 Task: Add Now Lemon Essential Oil to the cart.
Action: Mouse moved to (858, 292)
Screenshot: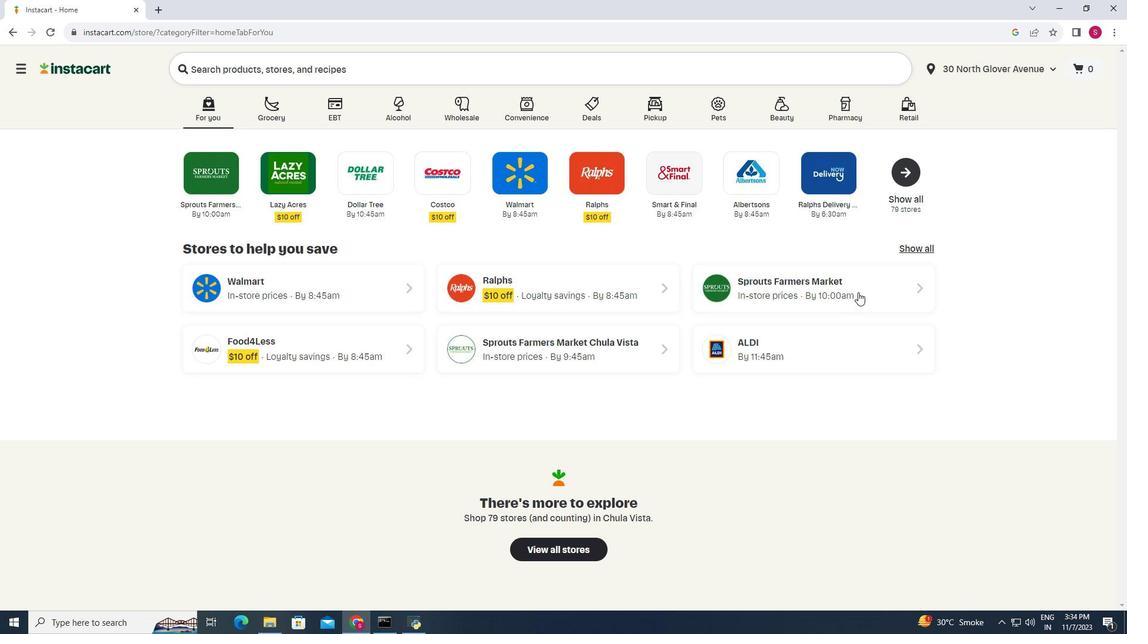 
Action: Mouse pressed left at (858, 292)
Screenshot: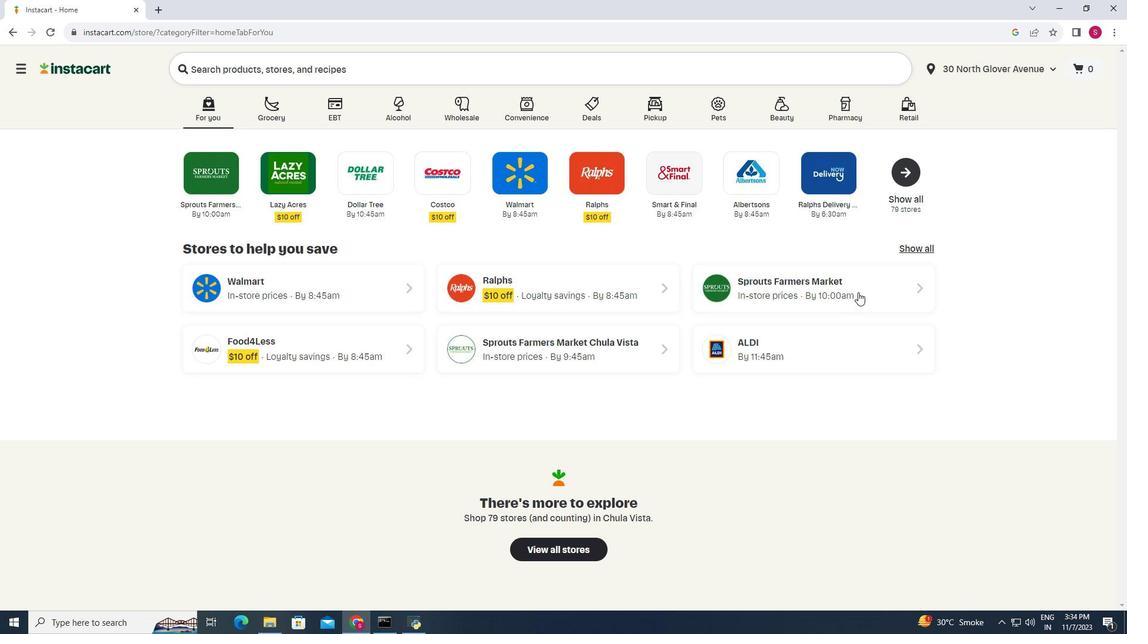 
Action: Mouse moved to (77, 439)
Screenshot: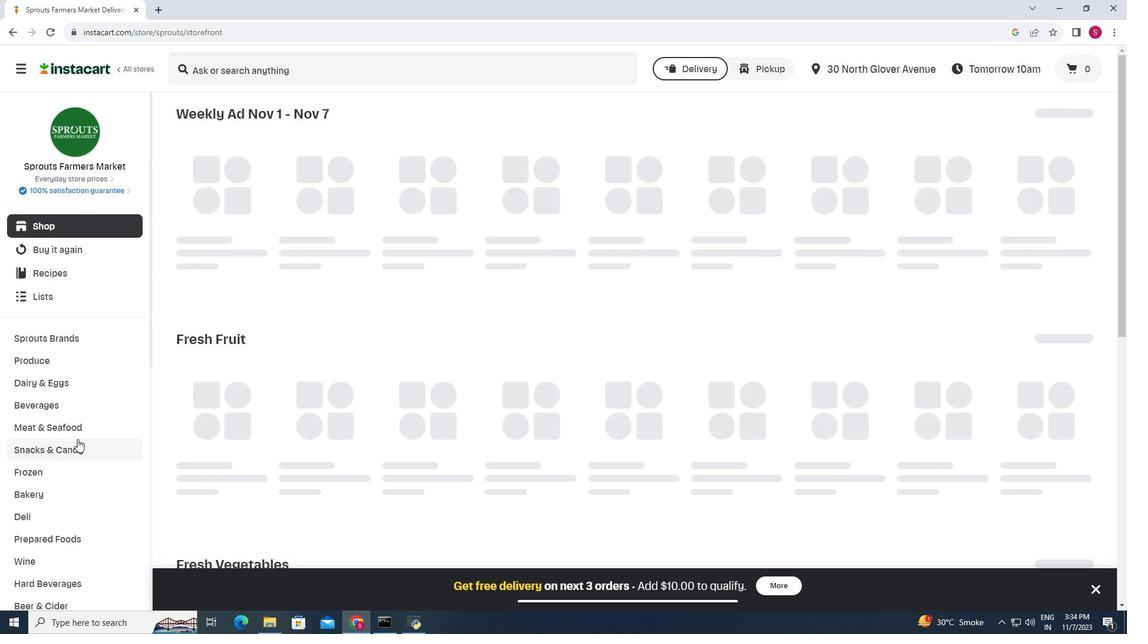 
Action: Mouse scrolled (77, 438) with delta (0, 0)
Screenshot: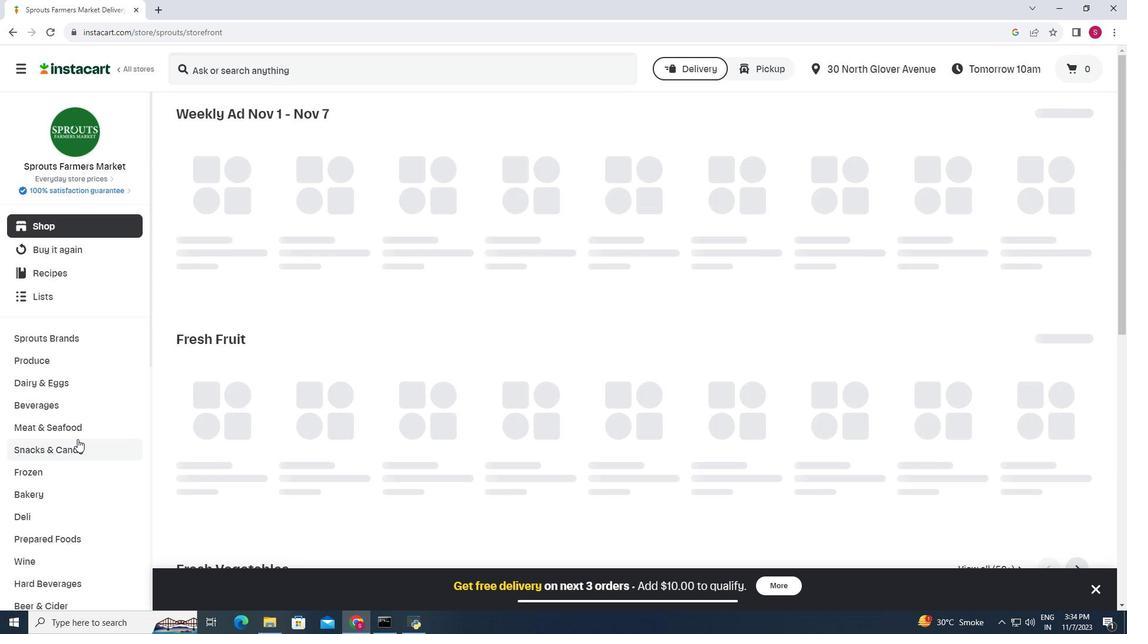 
Action: Mouse scrolled (77, 438) with delta (0, 0)
Screenshot: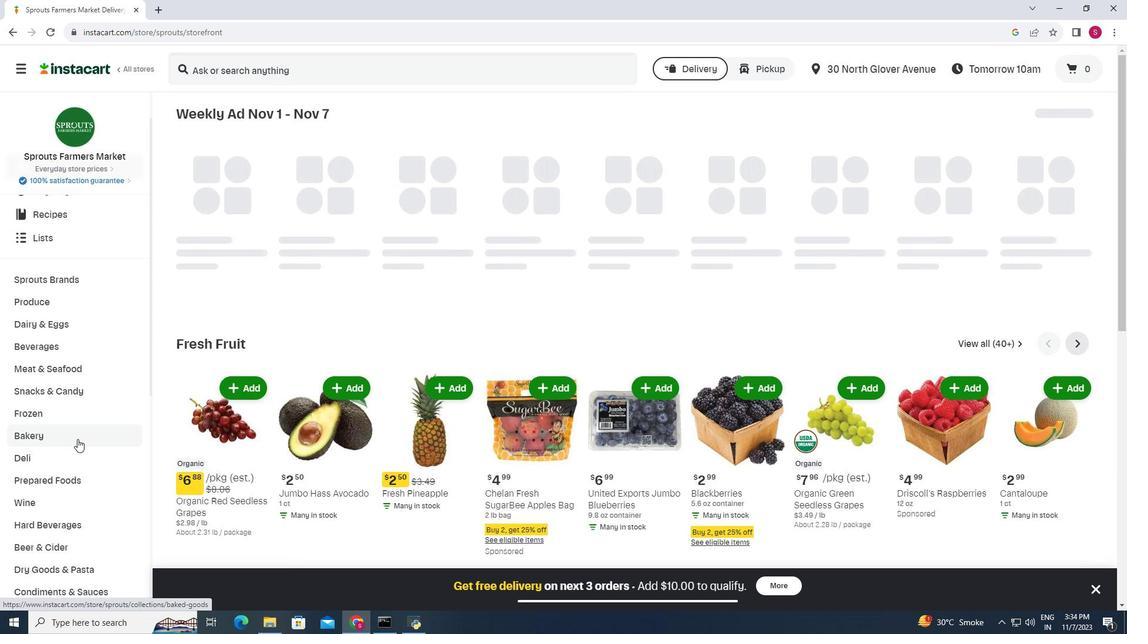 
Action: Mouse scrolled (77, 438) with delta (0, 0)
Screenshot: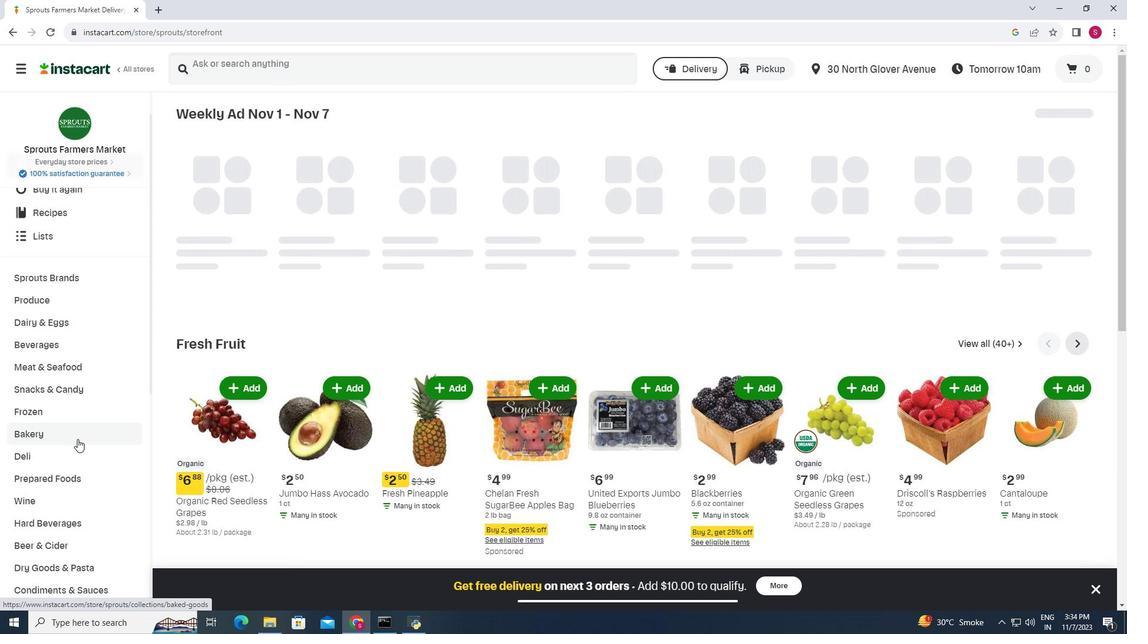 
Action: Mouse scrolled (77, 438) with delta (0, 0)
Screenshot: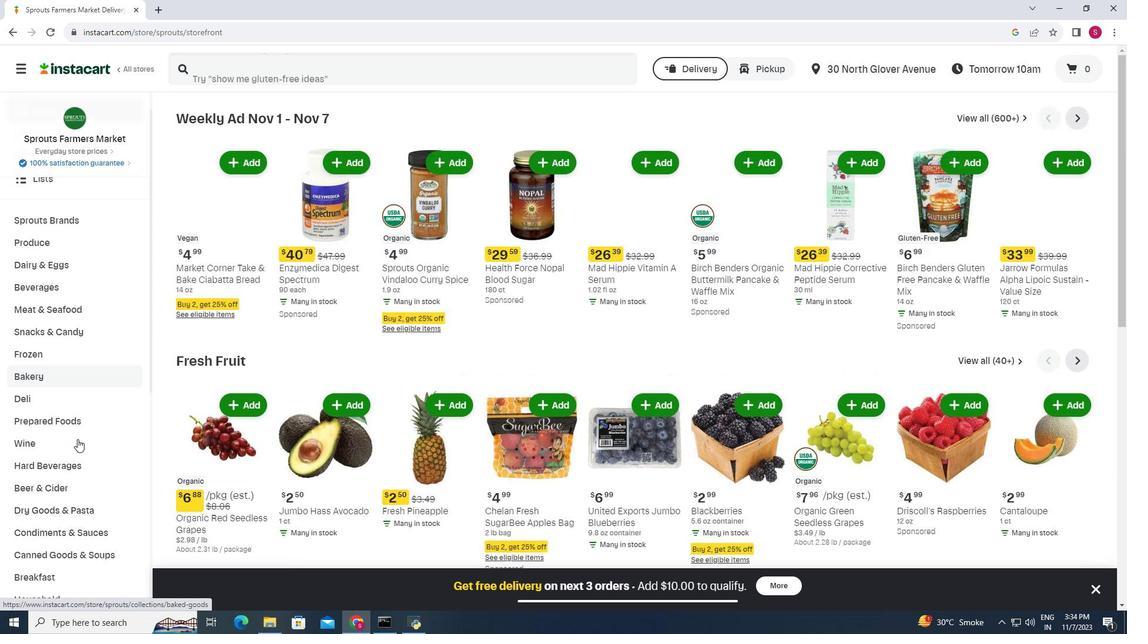 
Action: Mouse moved to (75, 458)
Screenshot: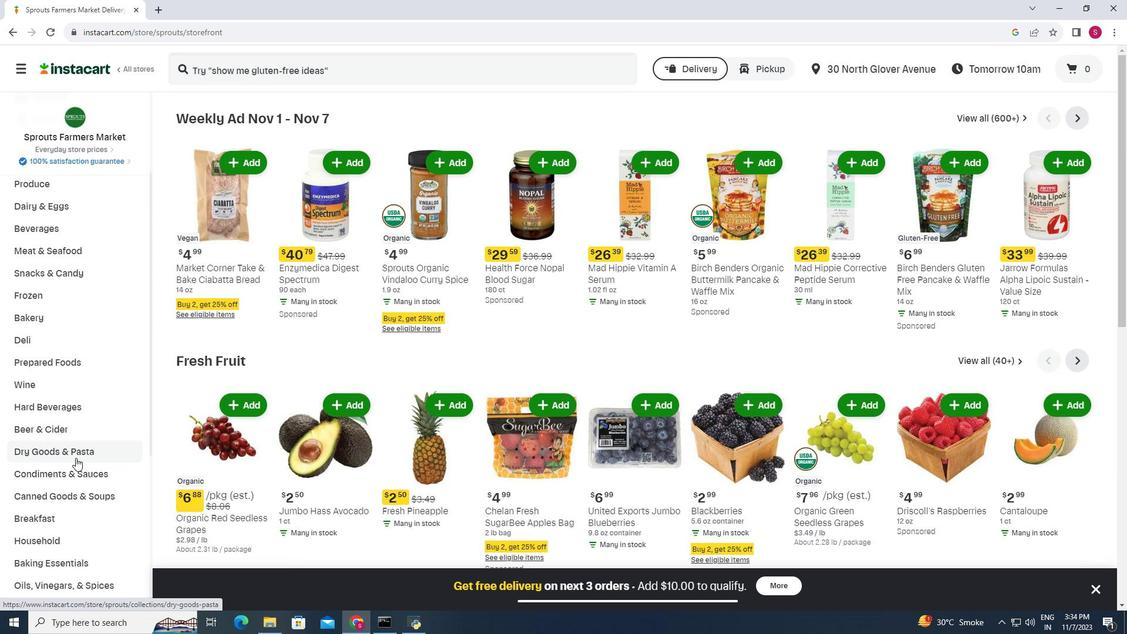 
Action: Mouse scrolled (75, 457) with delta (0, 0)
Screenshot: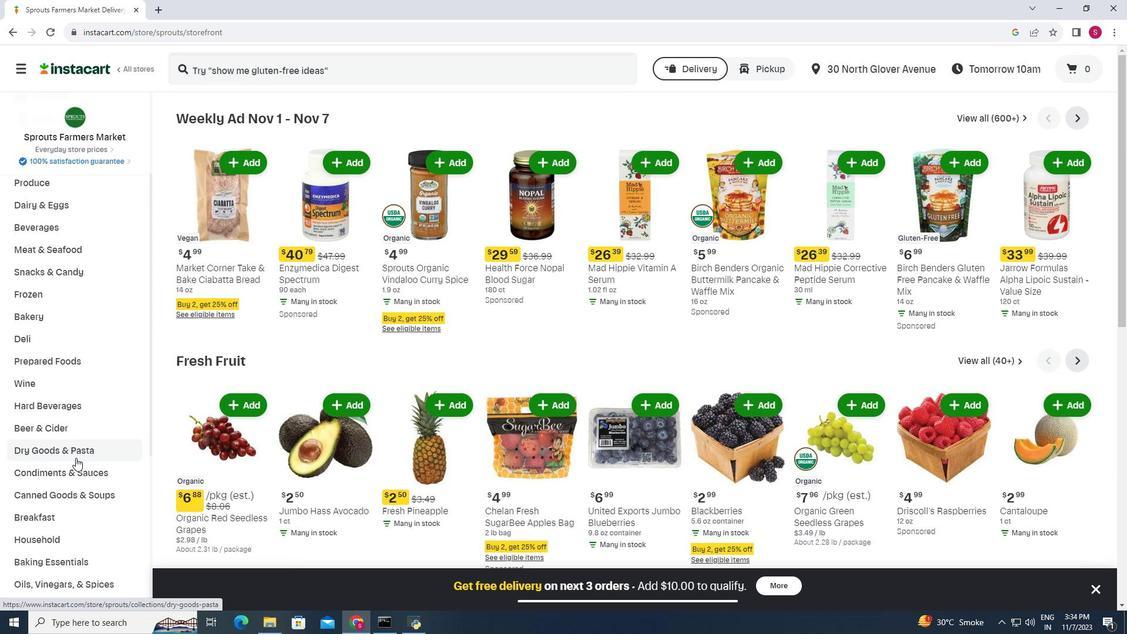 
Action: Mouse moved to (68, 479)
Screenshot: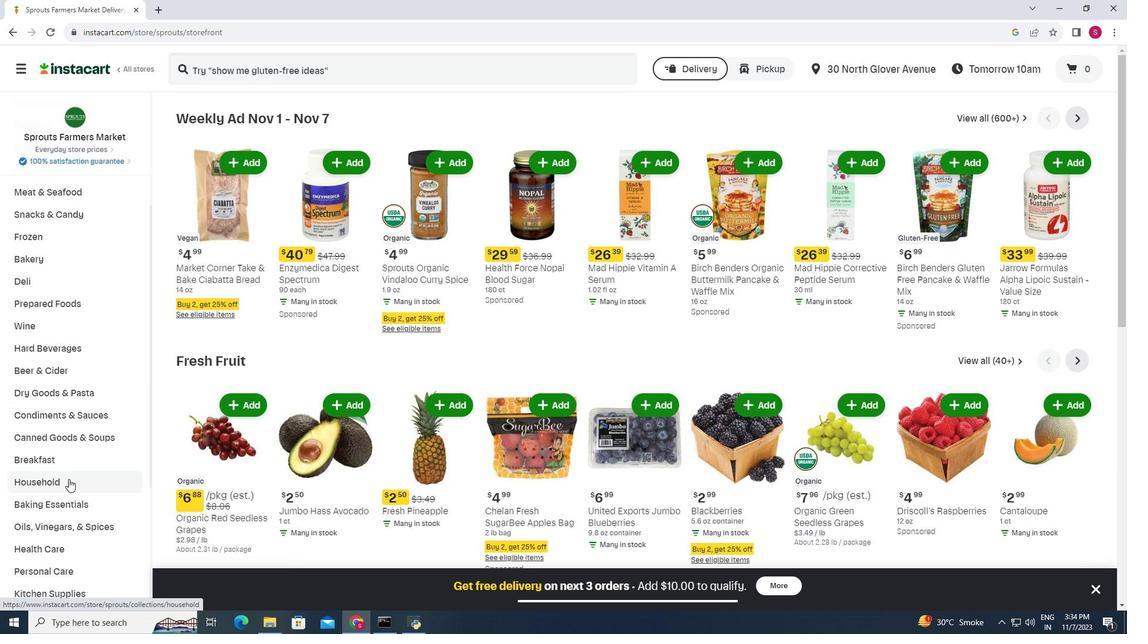 
Action: Mouse pressed left at (68, 479)
Screenshot: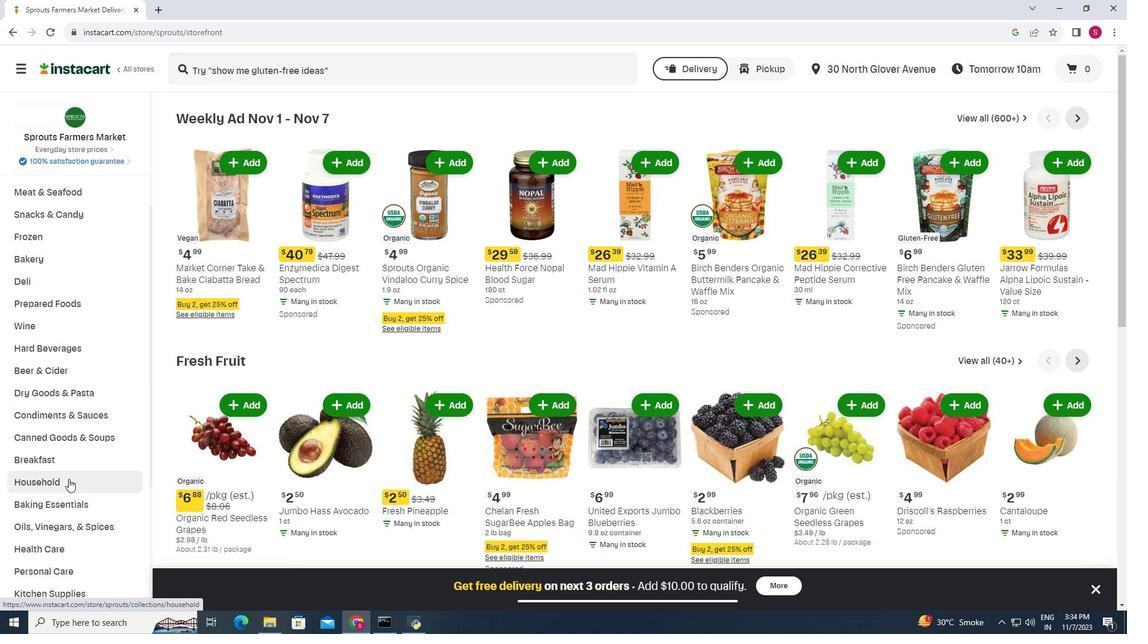 
Action: Mouse moved to (650, 143)
Screenshot: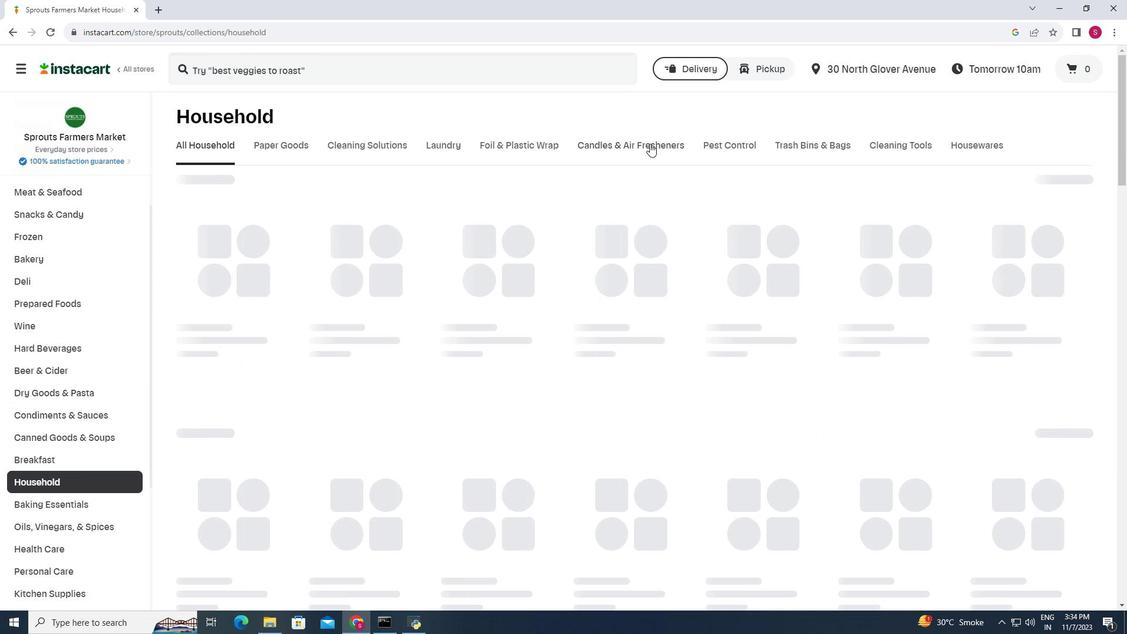 
Action: Mouse pressed left at (650, 143)
Screenshot: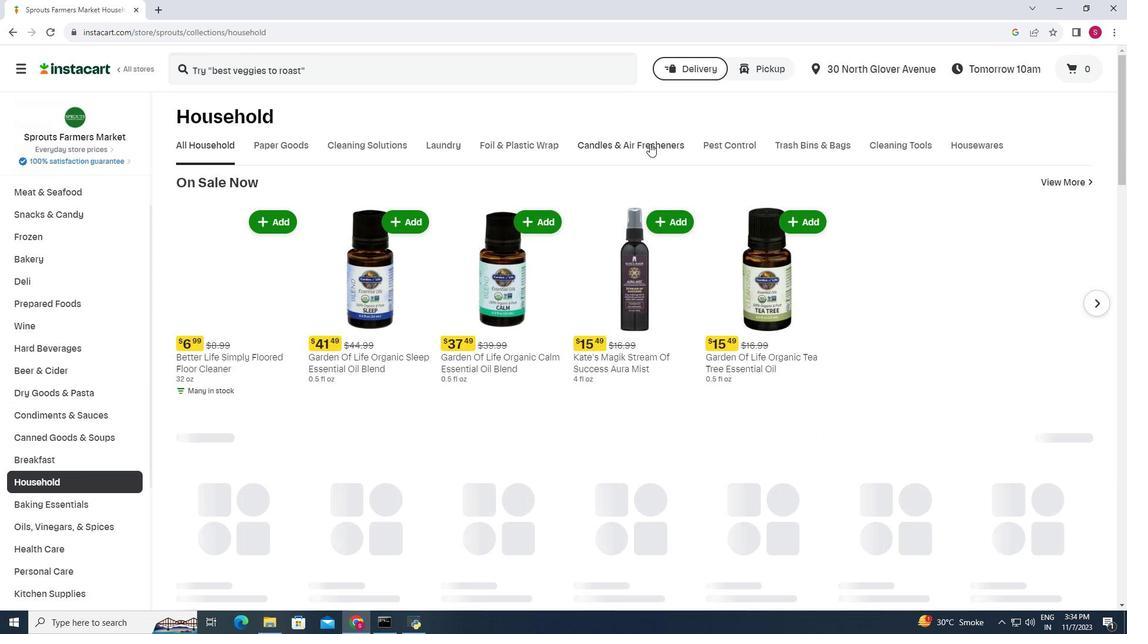 
Action: Mouse moved to (316, 73)
Screenshot: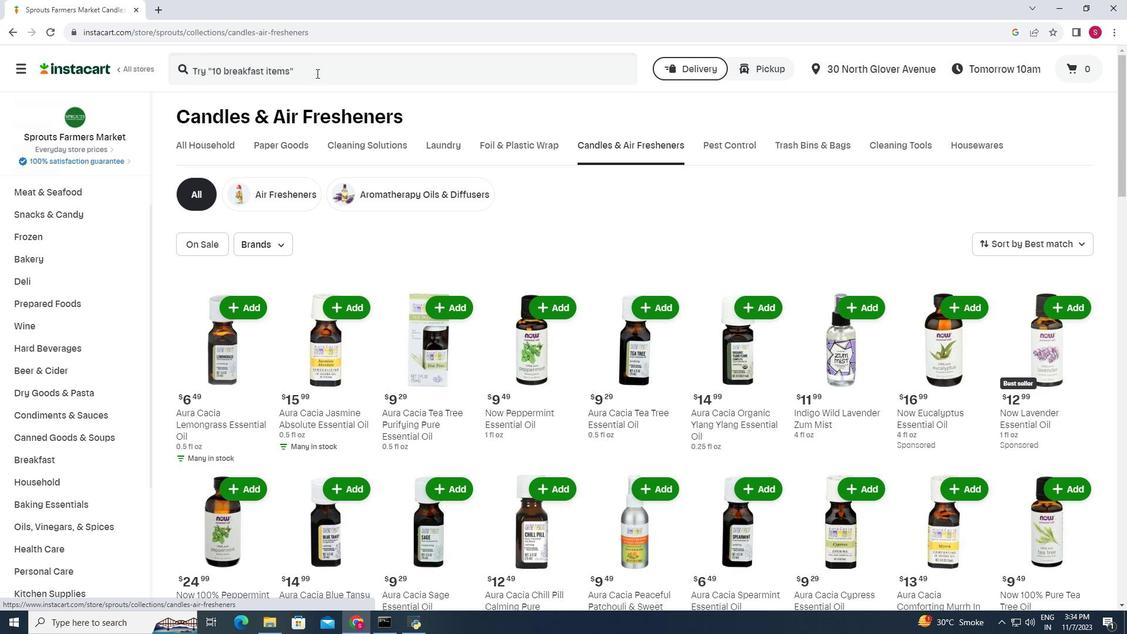 
Action: Mouse pressed left at (316, 73)
Screenshot: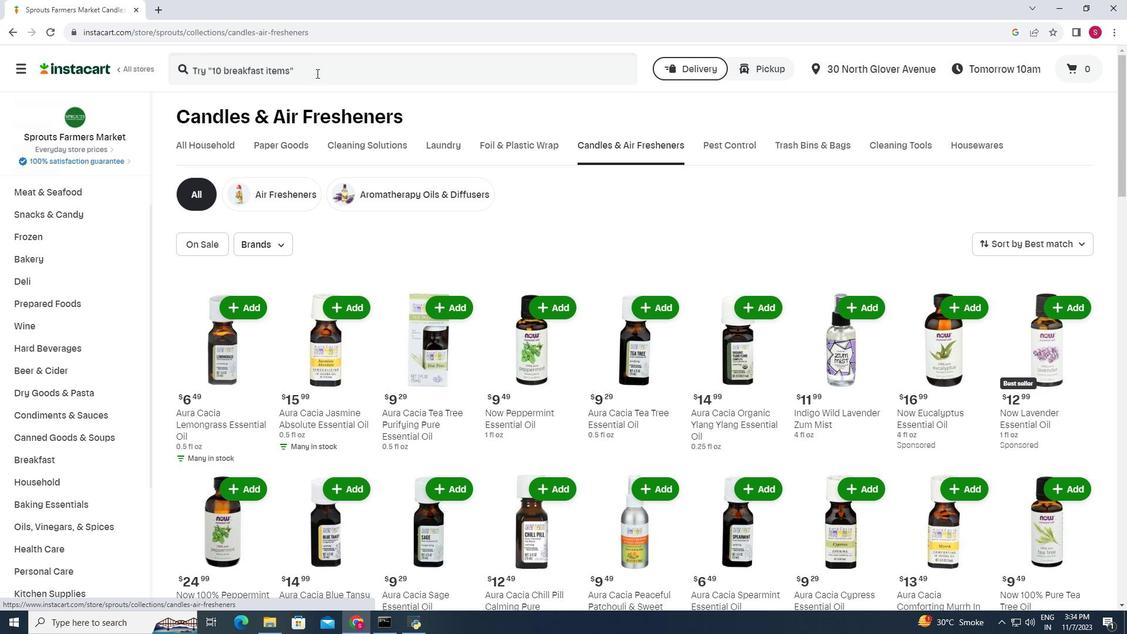 
Action: Mouse moved to (237, 0)
Screenshot: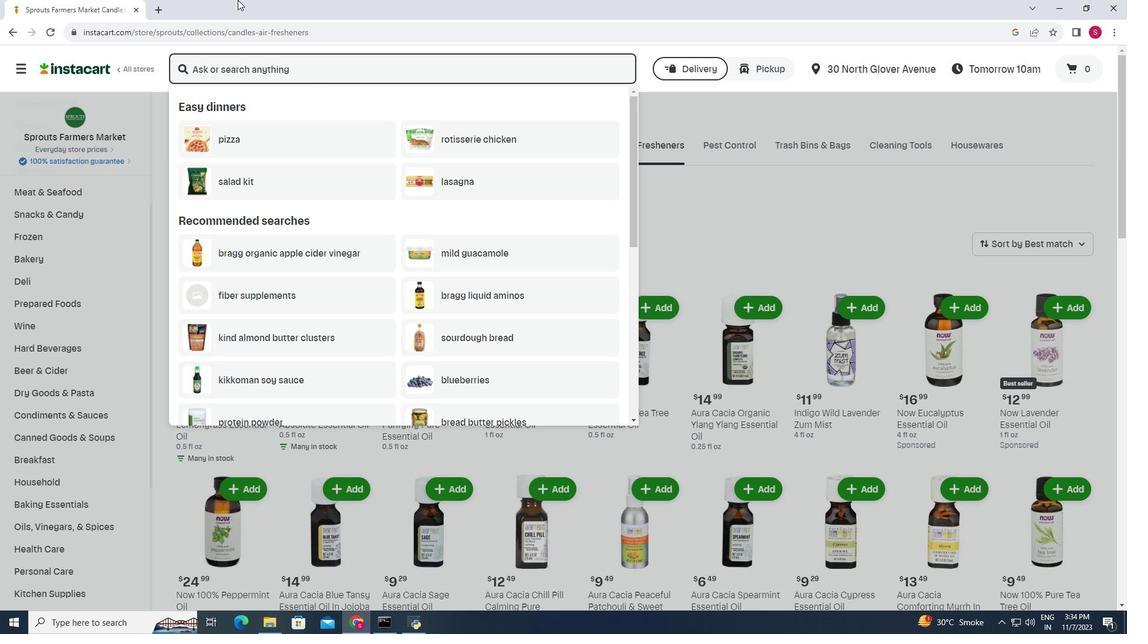 
Action: Key pressed <Key.shift>Now<Key.space><Key.shift>Lemon<Key.space><Key.shift><Key.shift><Key.shift><Key.shift><Key.shift><Key.shift><Key.shift><Key.shift>Essential<Key.space><Key.shift><Key.shift><Key.shift><Key.shift><Key.shift><Key.shift><Key.shift><Key.shift><Key.shift><Key.shift><Key.shift><Key.shift><Key.shift><Key.shift><Key.shift>Oil<Key.enter>
Screenshot: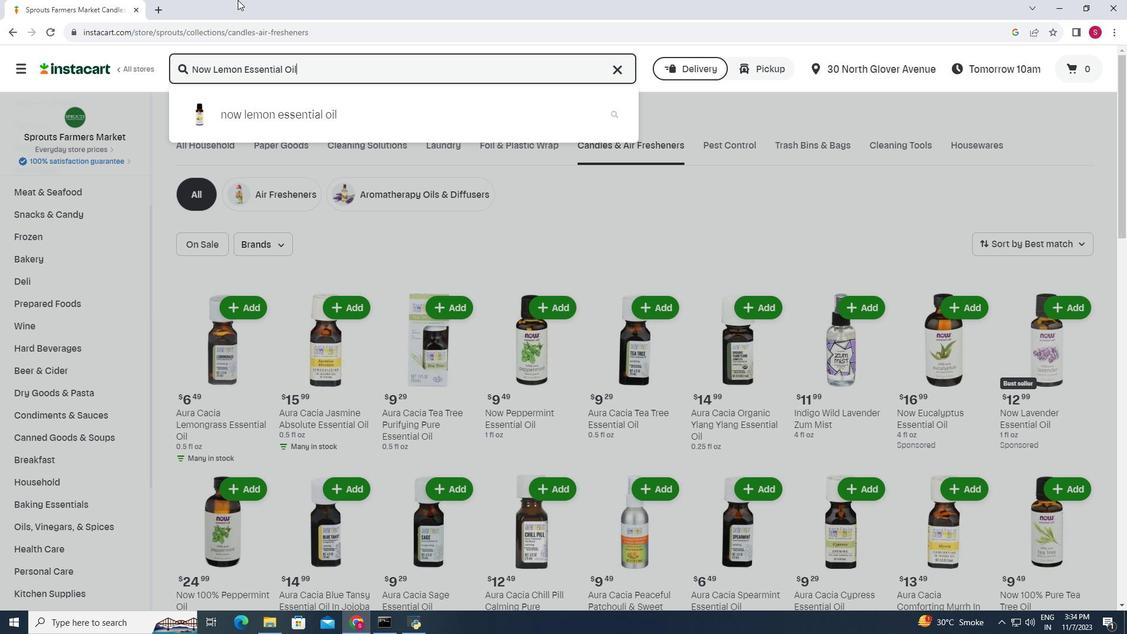 
Action: Mouse moved to (700, 166)
Screenshot: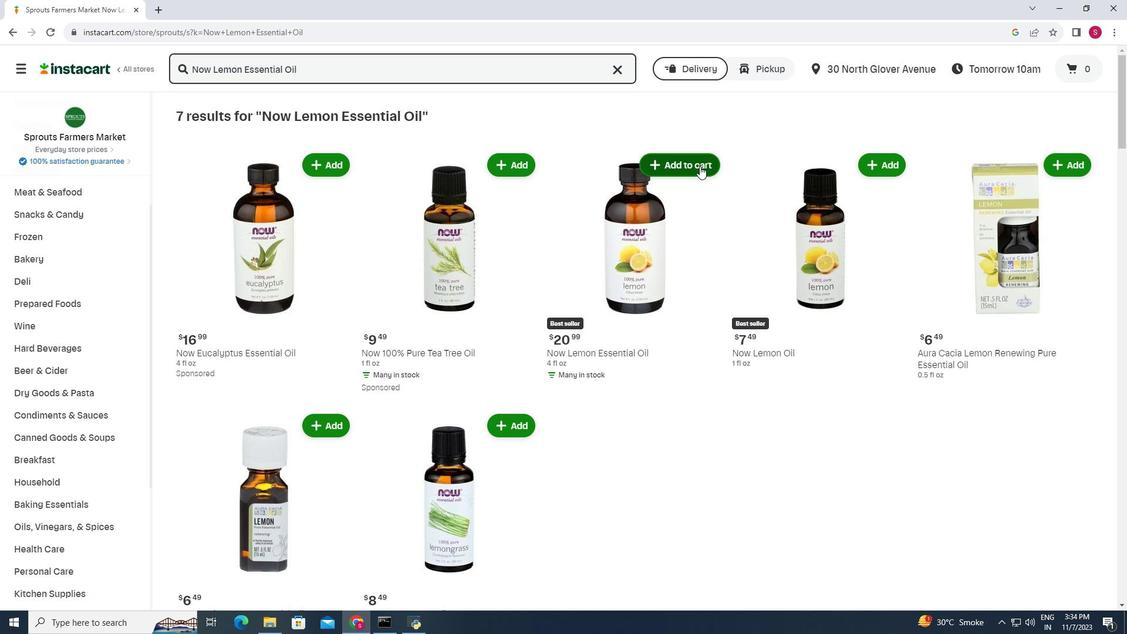 
Action: Mouse pressed left at (700, 166)
Screenshot: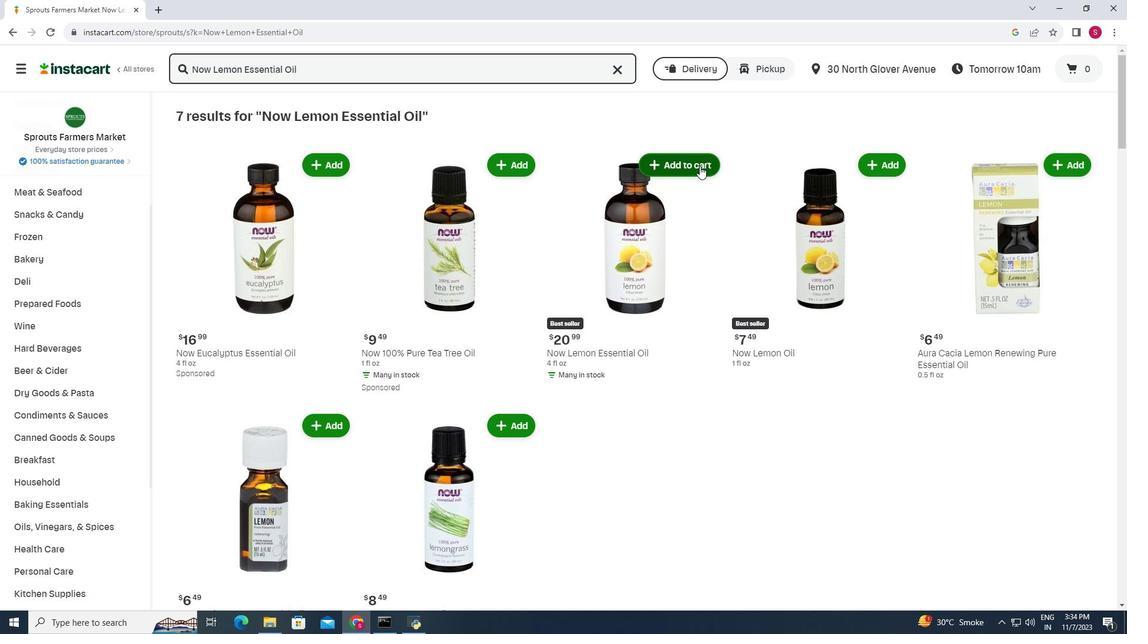 
Action: Mouse moved to (720, 121)
Screenshot: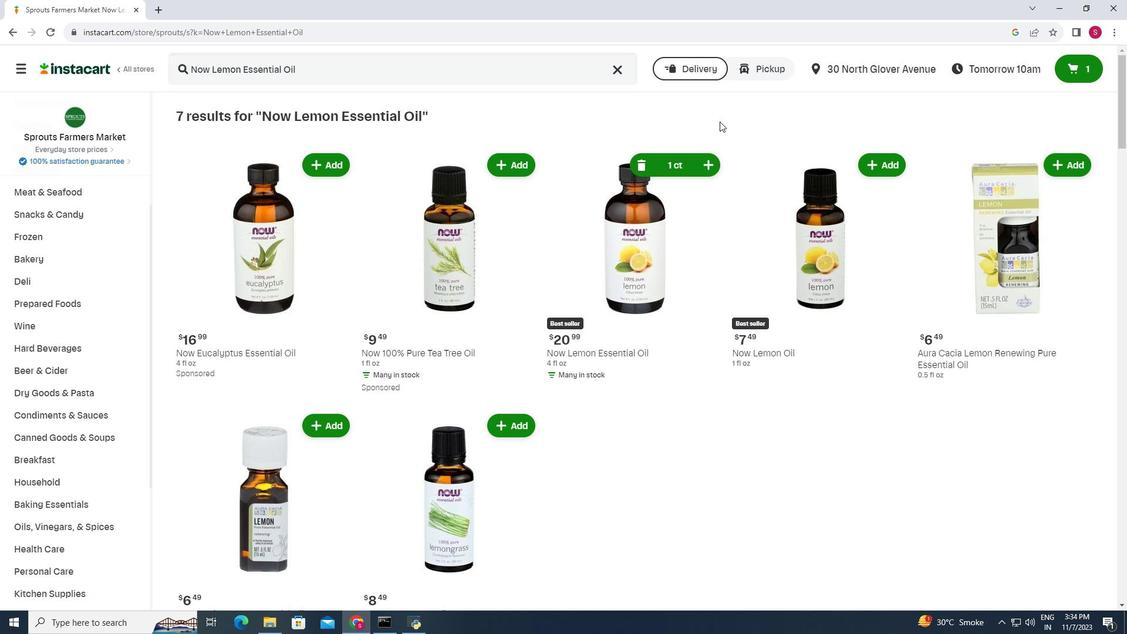 
